 Task: Send an email with the signature Gabriel Evans with the subject 'Request for a video' and the message 'Could you please provide a summary of the results?' from softage.1@softage.net to softage.8@softage.net and softage.9@softage.net with CC to softage.10@softage.net
Action: Key pressed n
Screenshot: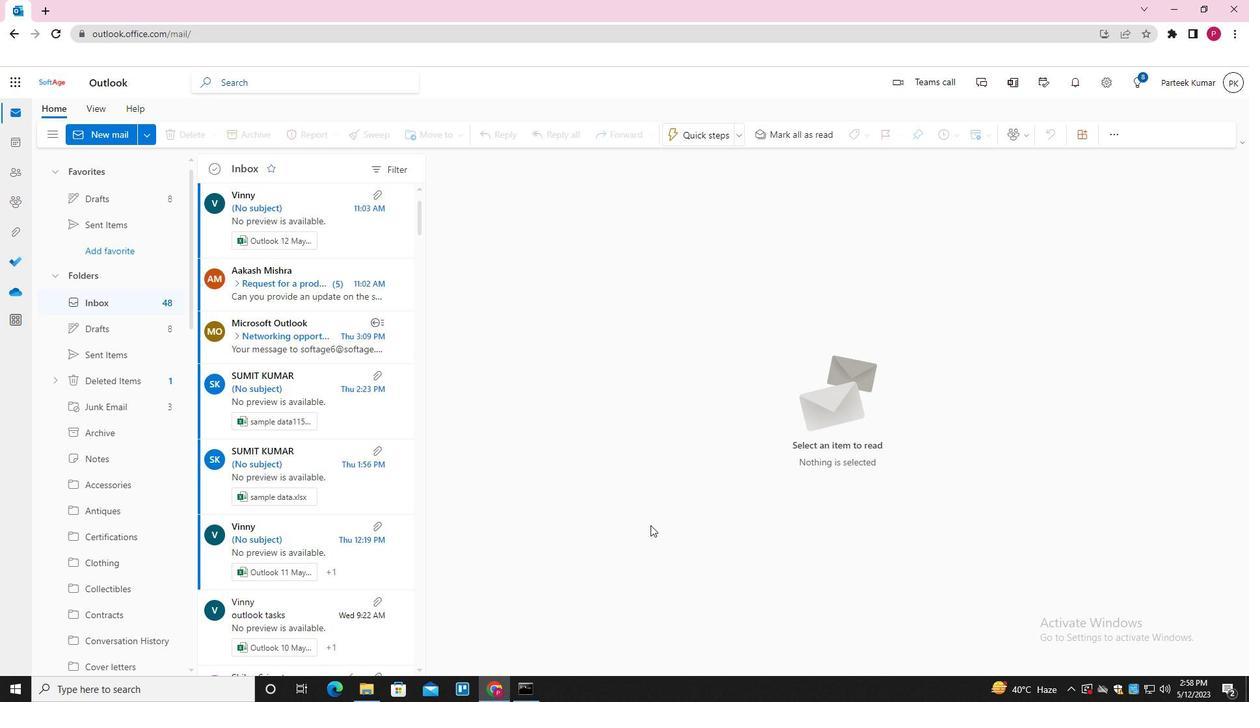 
Action: Mouse moved to (877, 134)
Screenshot: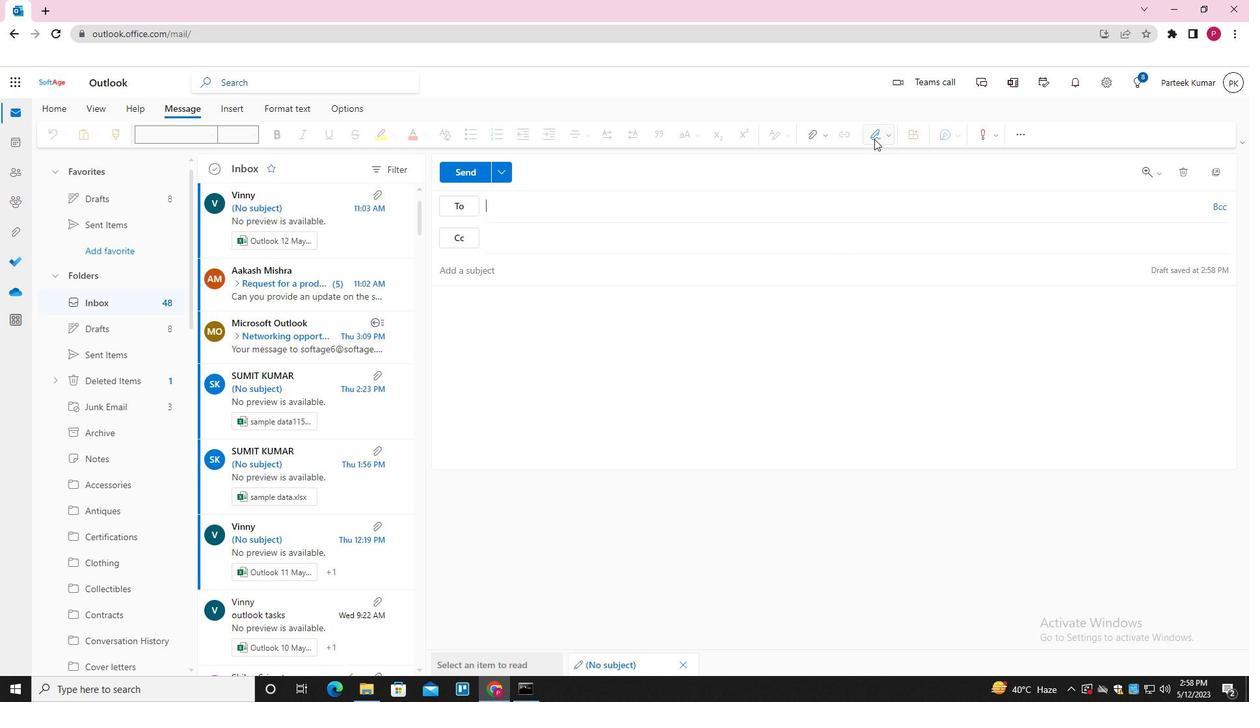 
Action: Mouse pressed left at (877, 134)
Screenshot: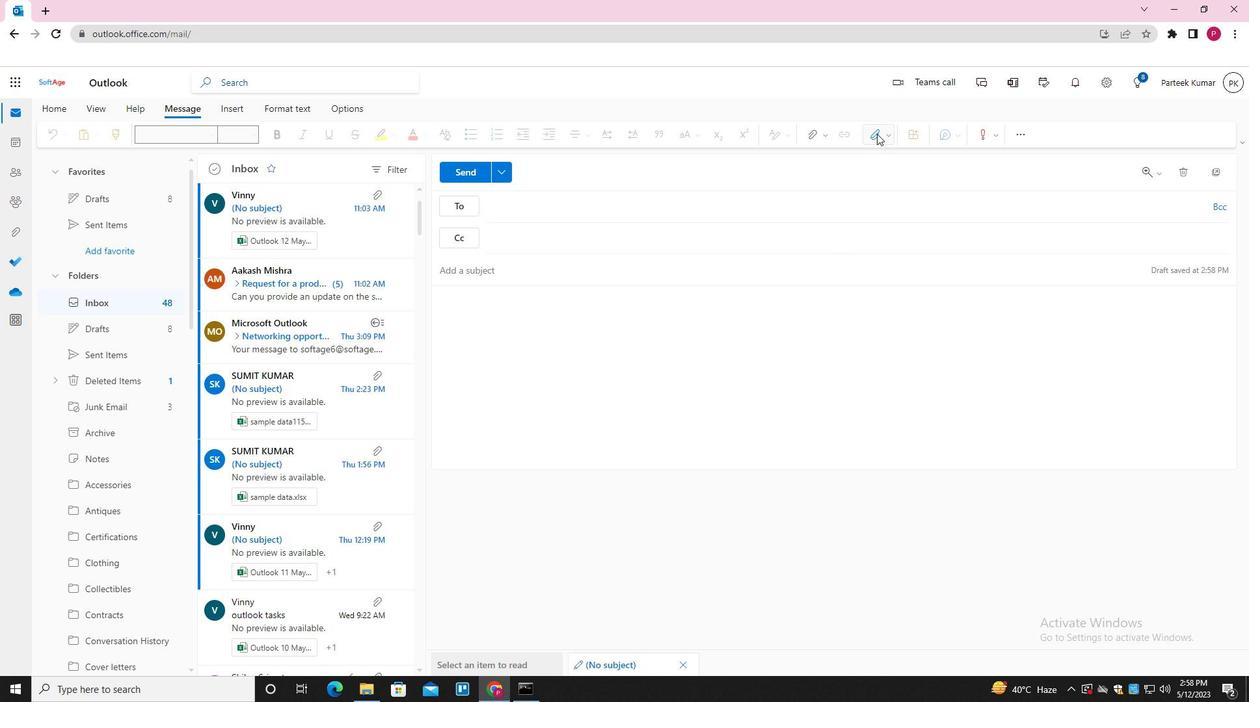 
Action: Mouse moved to (851, 184)
Screenshot: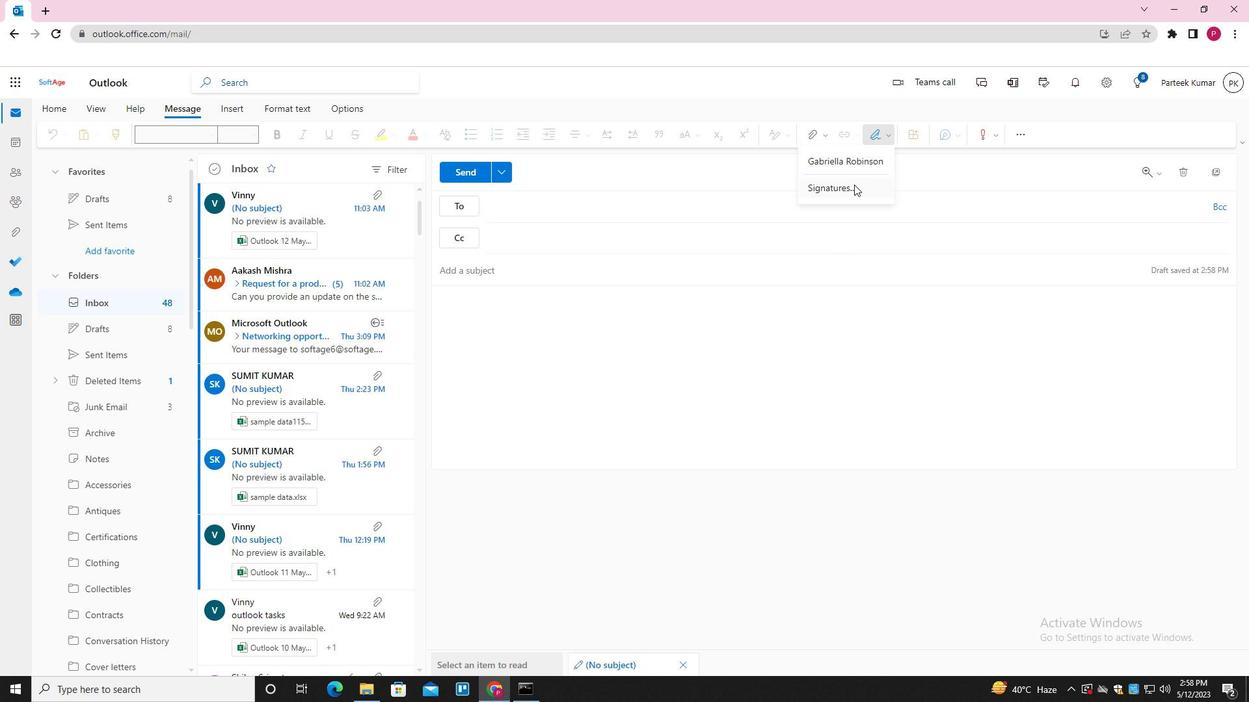 
Action: Mouse pressed left at (851, 184)
Screenshot: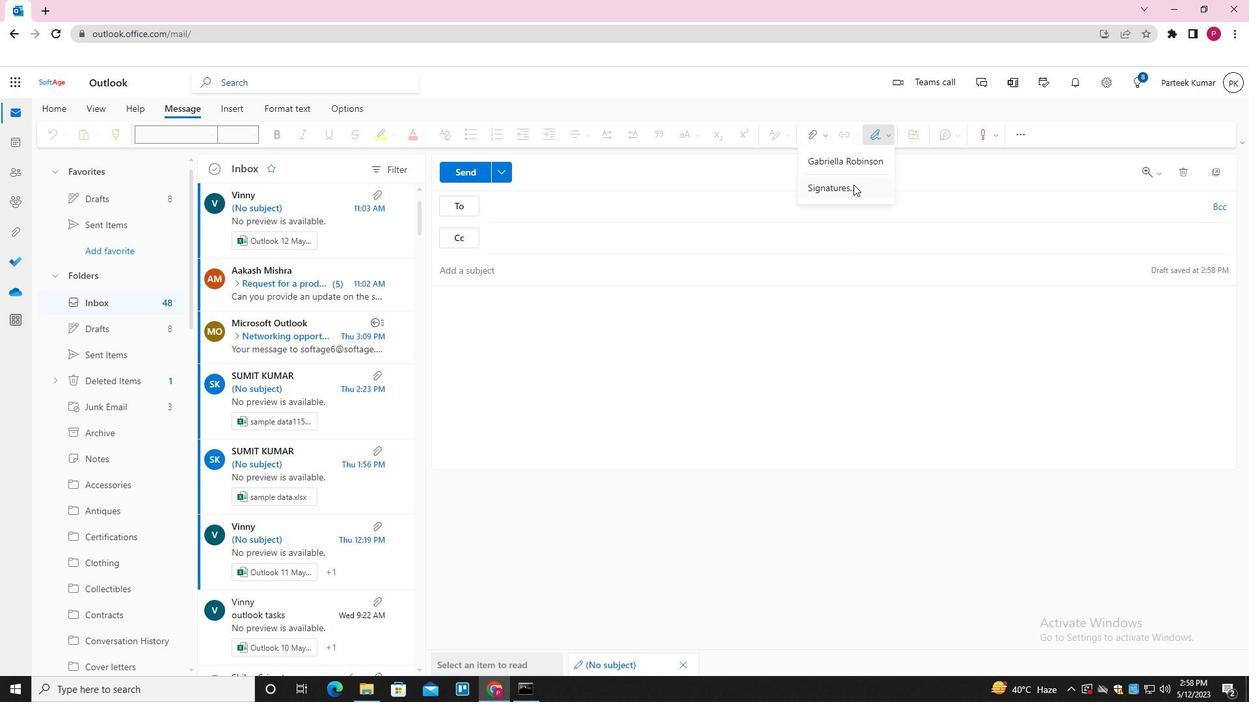 
Action: Mouse moved to (876, 235)
Screenshot: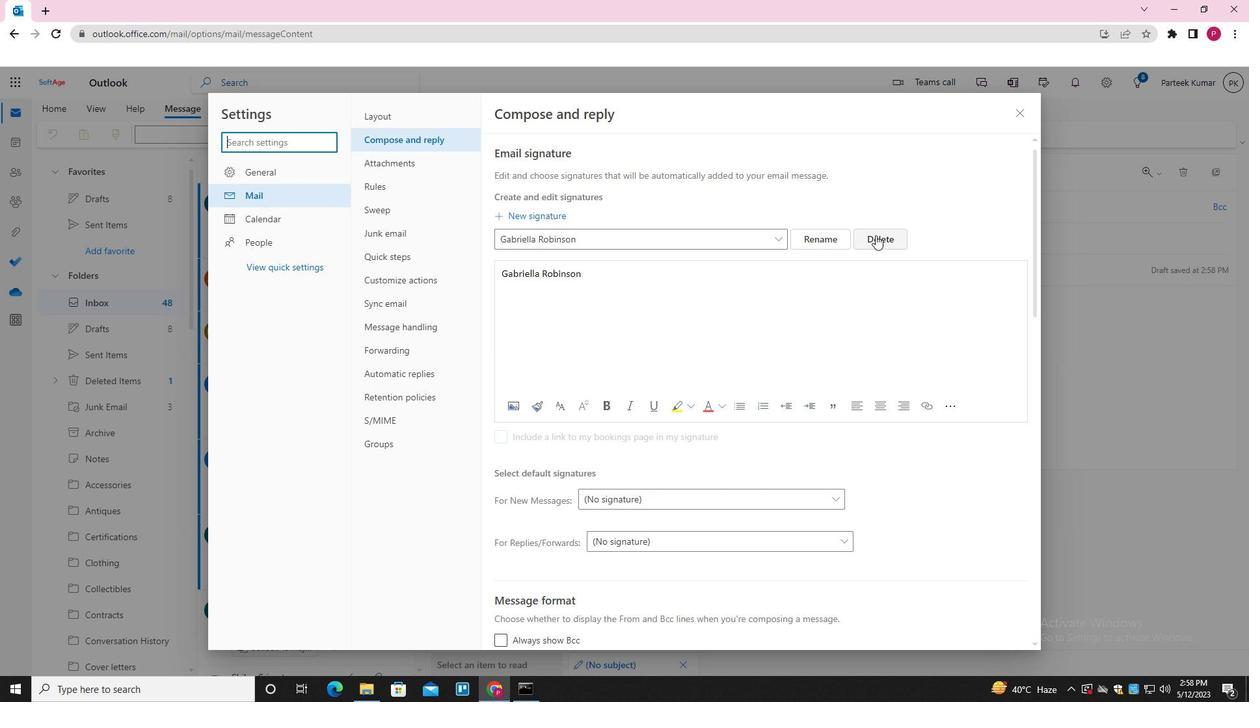 
Action: Mouse pressed left at (876, 235)
Screenshot: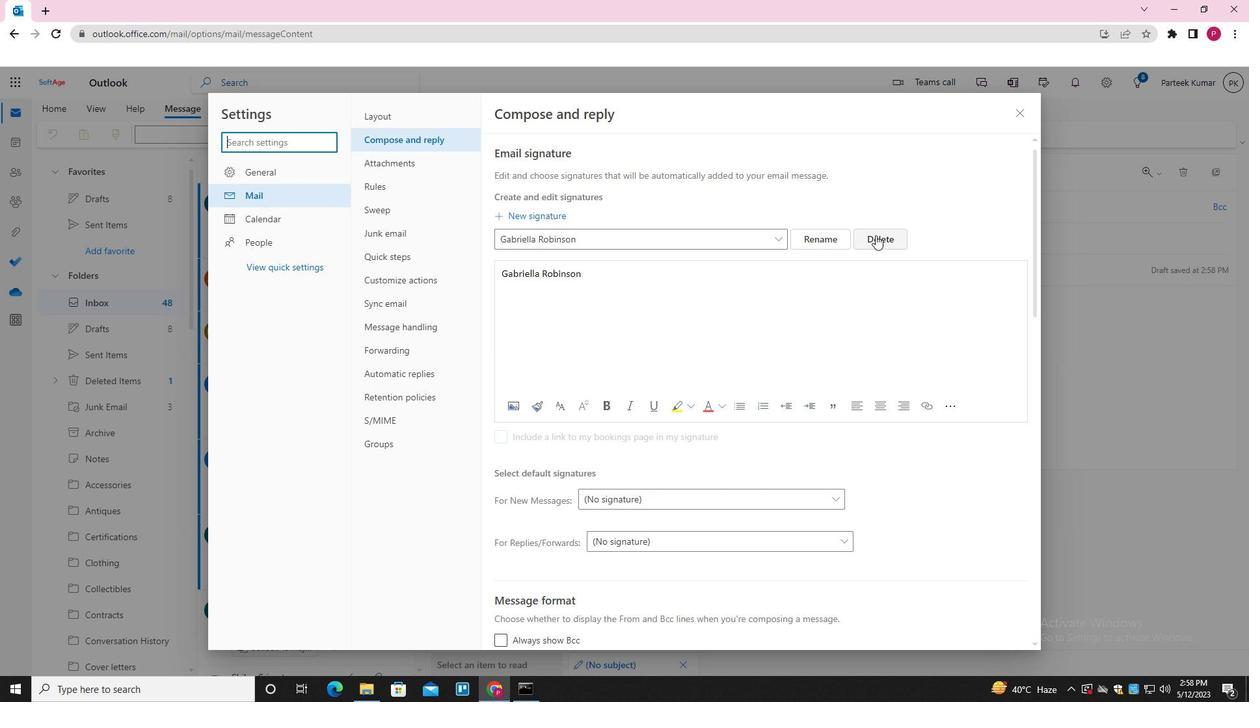 
Action: Mouse moved to (641, 240)
Screenshot: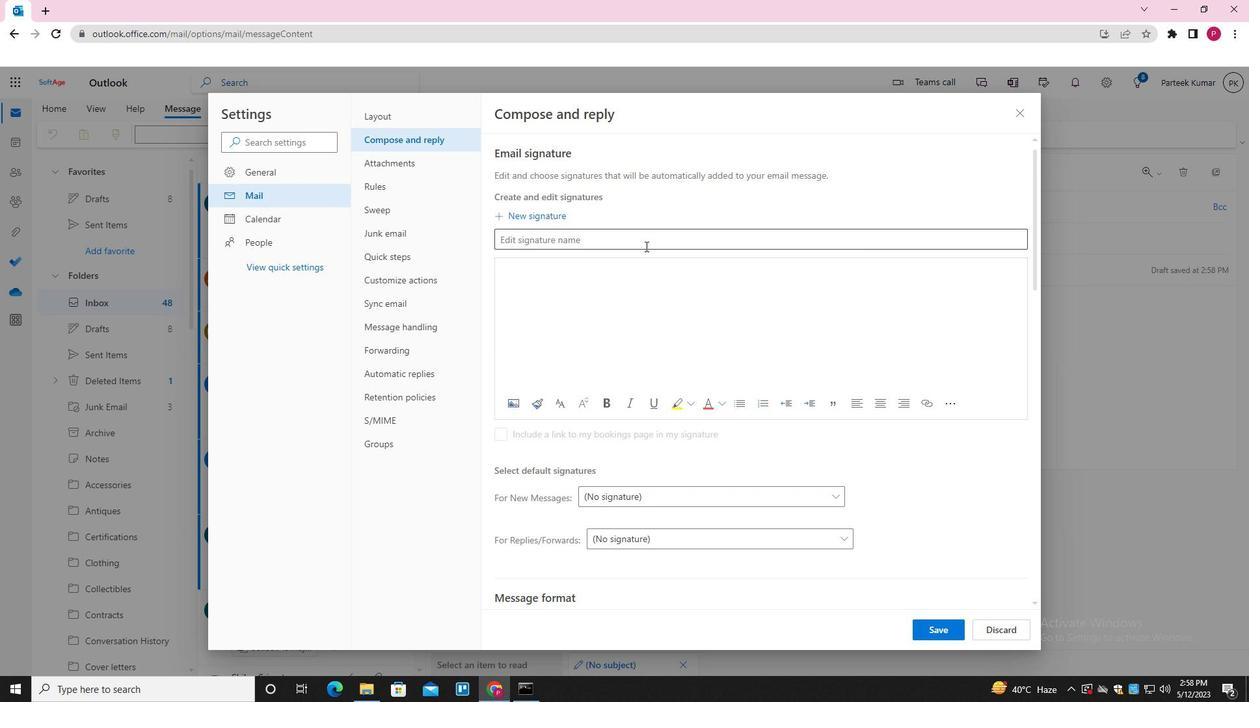 
Action: Mouse pressed left at (641, 240)
Screenshot: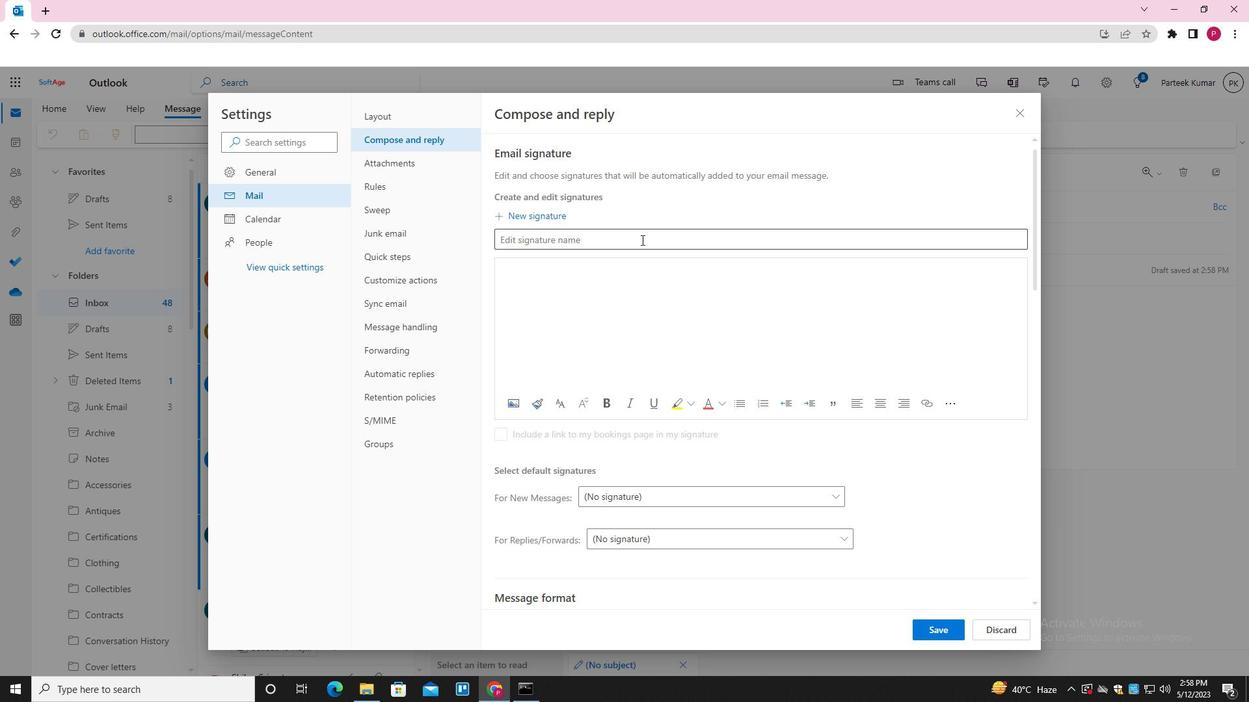 
Action: Mouse moved to (702, 211)
Screenshot: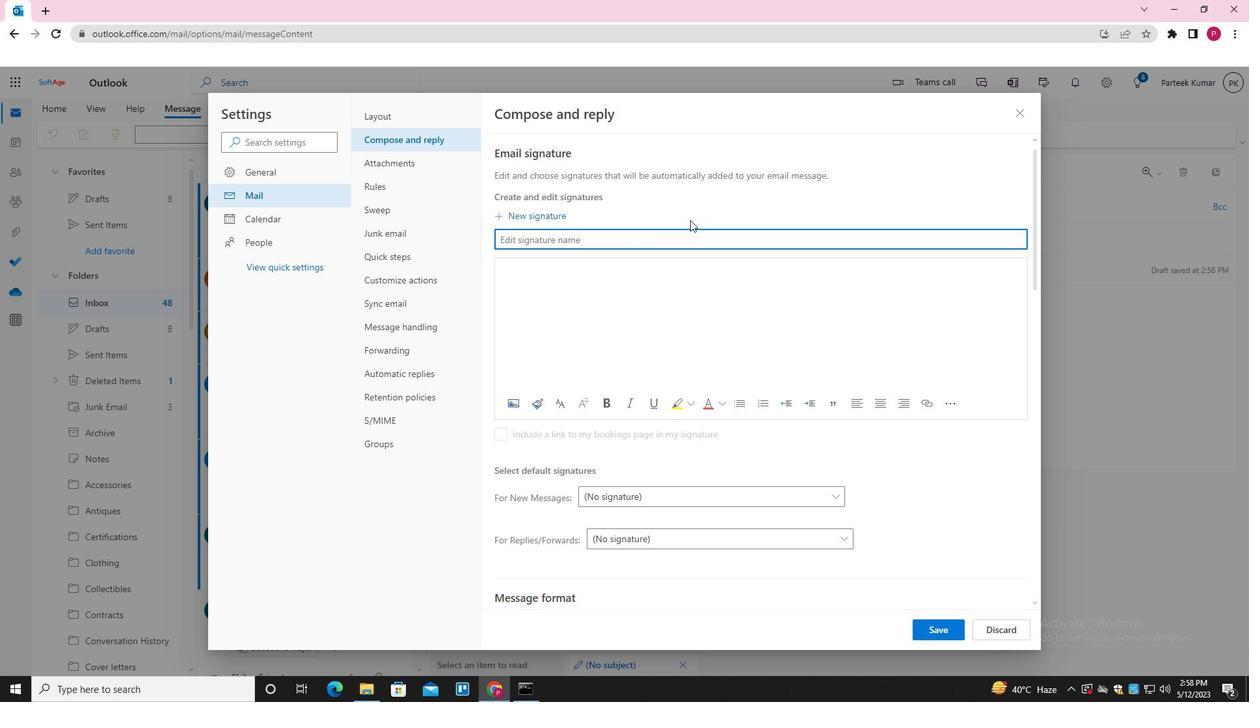 
Action: Key pressed <Key.shift><Key.shift><Key.shift><Key.shift><Key.shift><Key.shift>GABRIEL<Key.space><Key.shift>EVANS<Key.space><Key.tab><Key.shift><Key.shift>GABRIEL<Key.space><Key.shift>EVANS
Screenshot: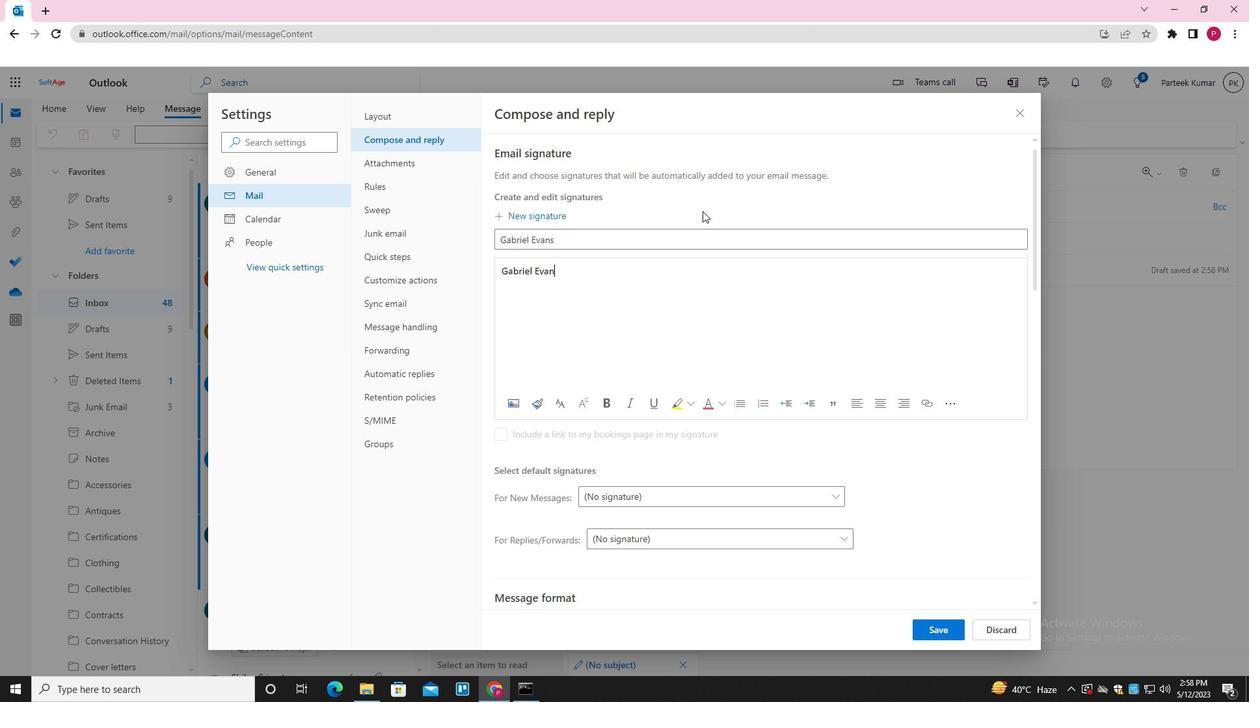 
Action: Mouse moved to (924, 634)
Screenshot: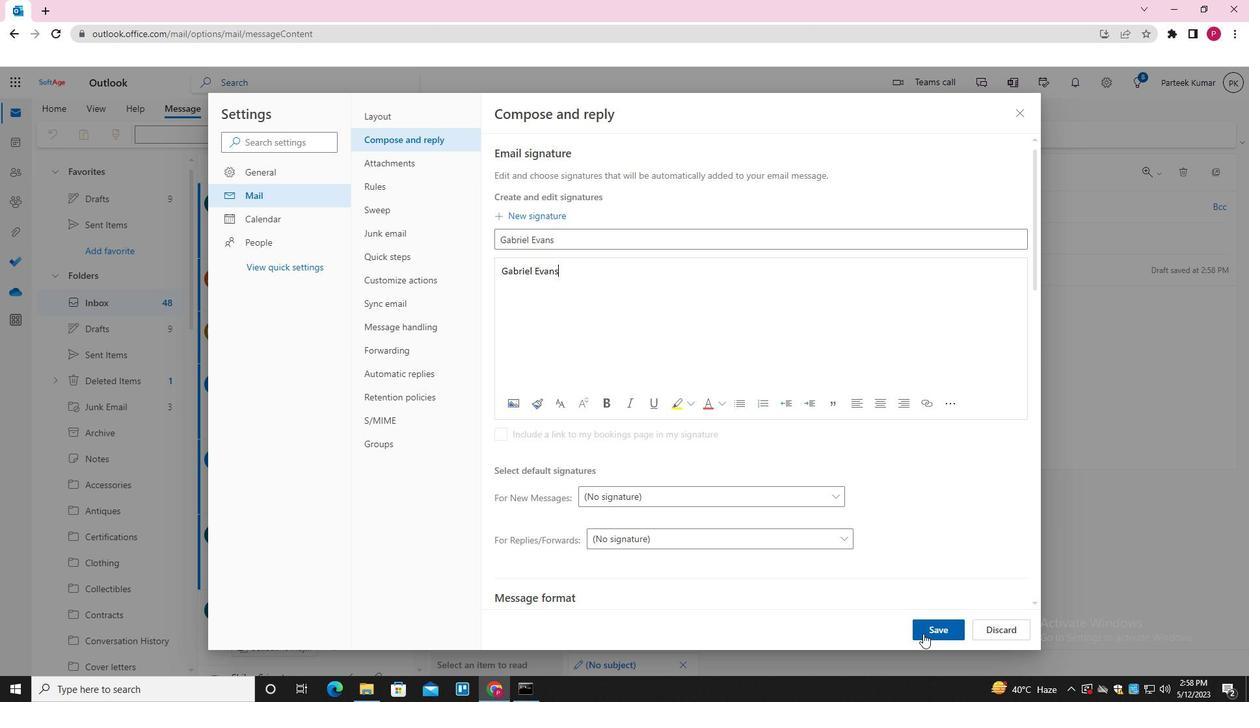
Action: Mouse pressed left at (924, 634)
Screenshot: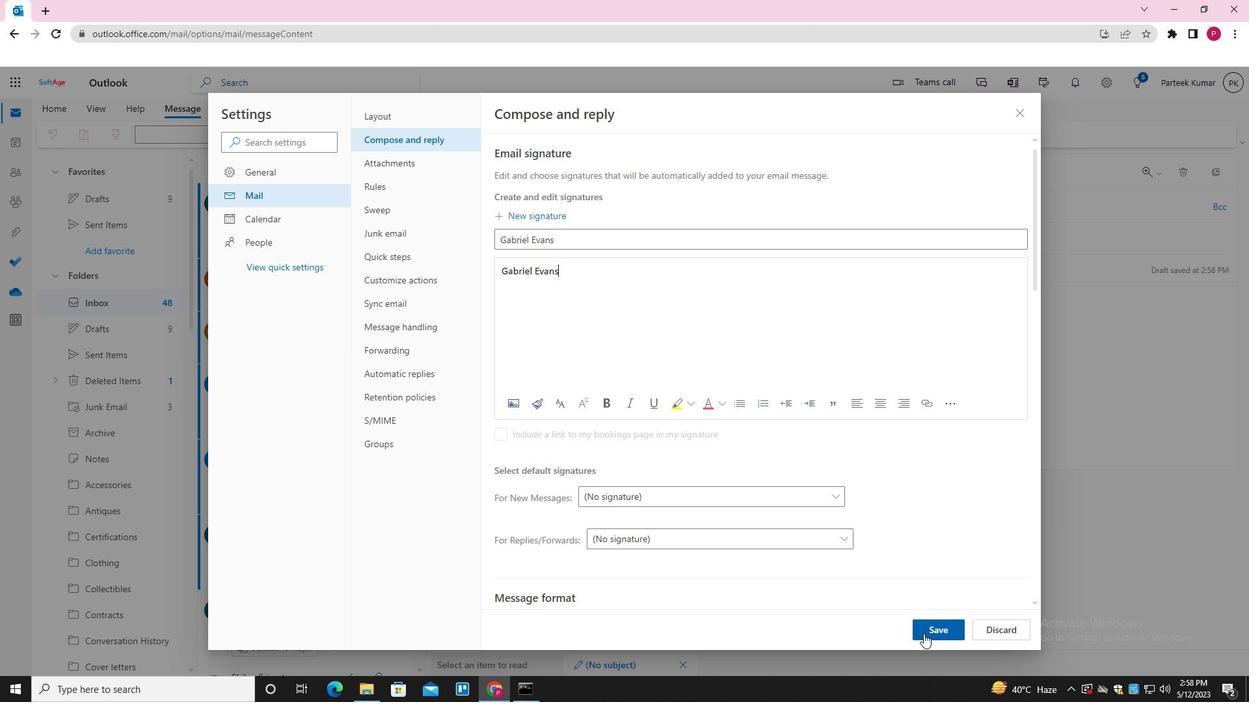 
Action: Mouse moved to (1015, 111)
Screenshot: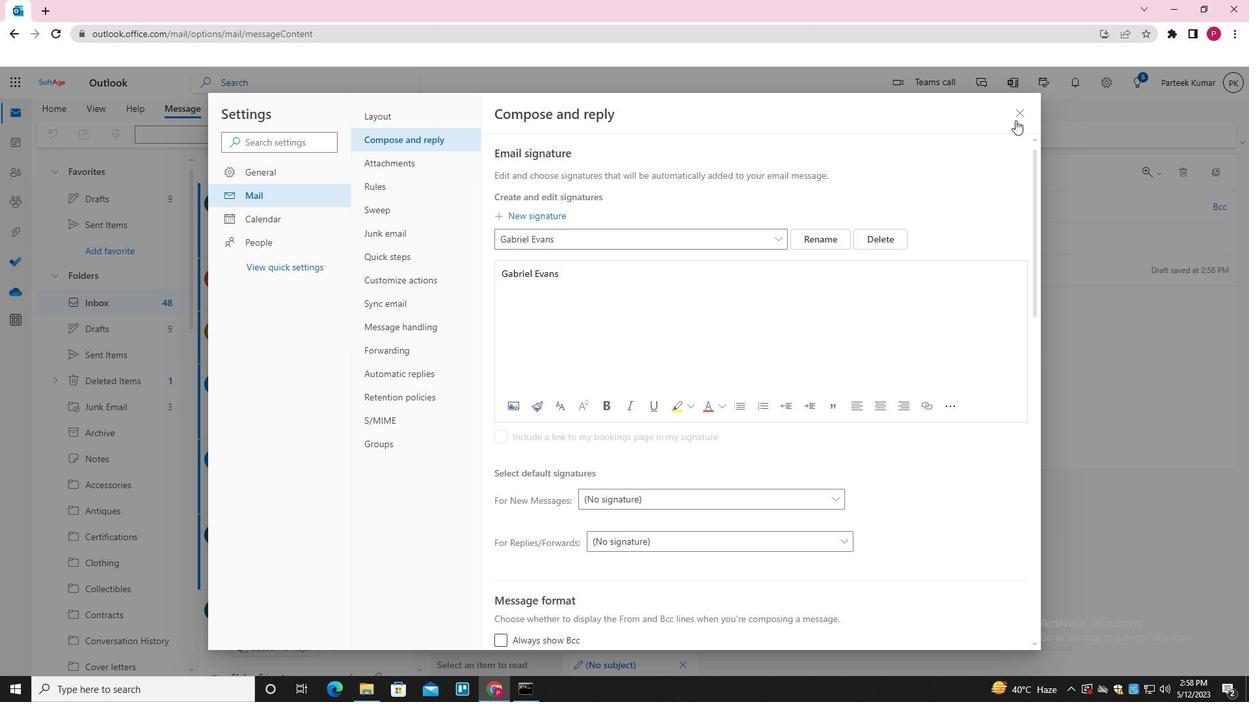 
Action: Mouse pressed left at (1015, 111)
Screenshot: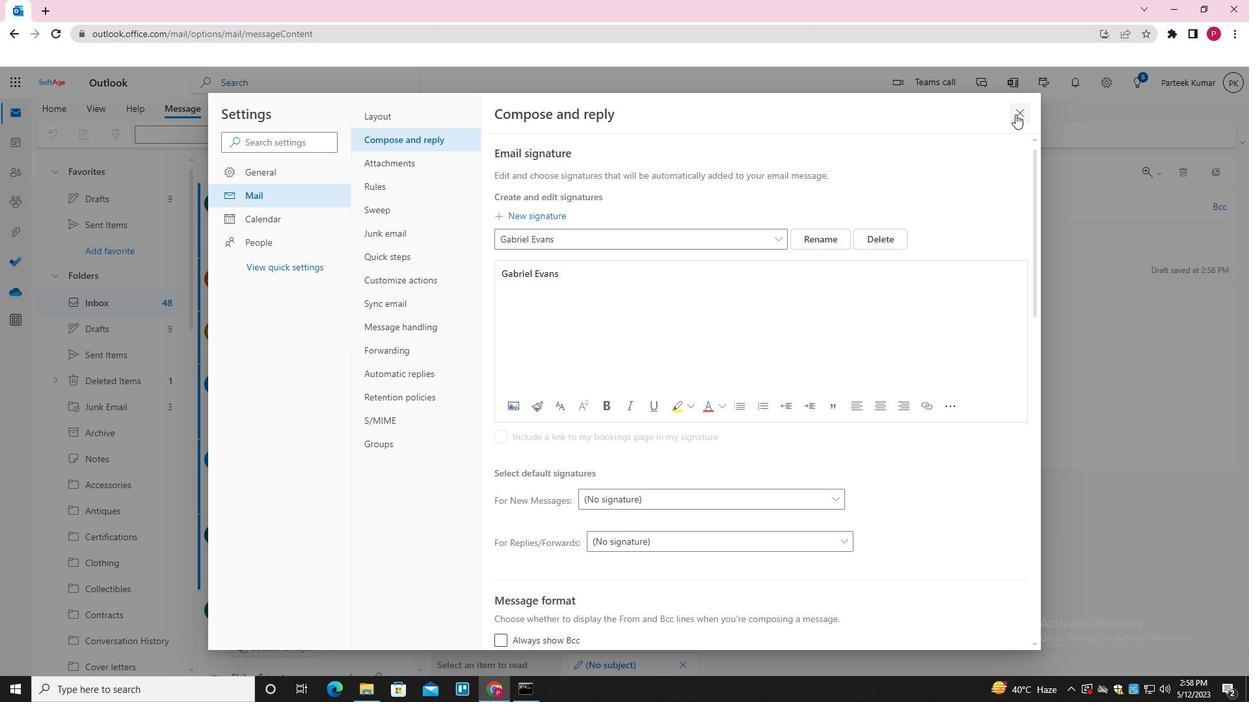 
Action: Mouse moved to (874, 135)
Screenshot: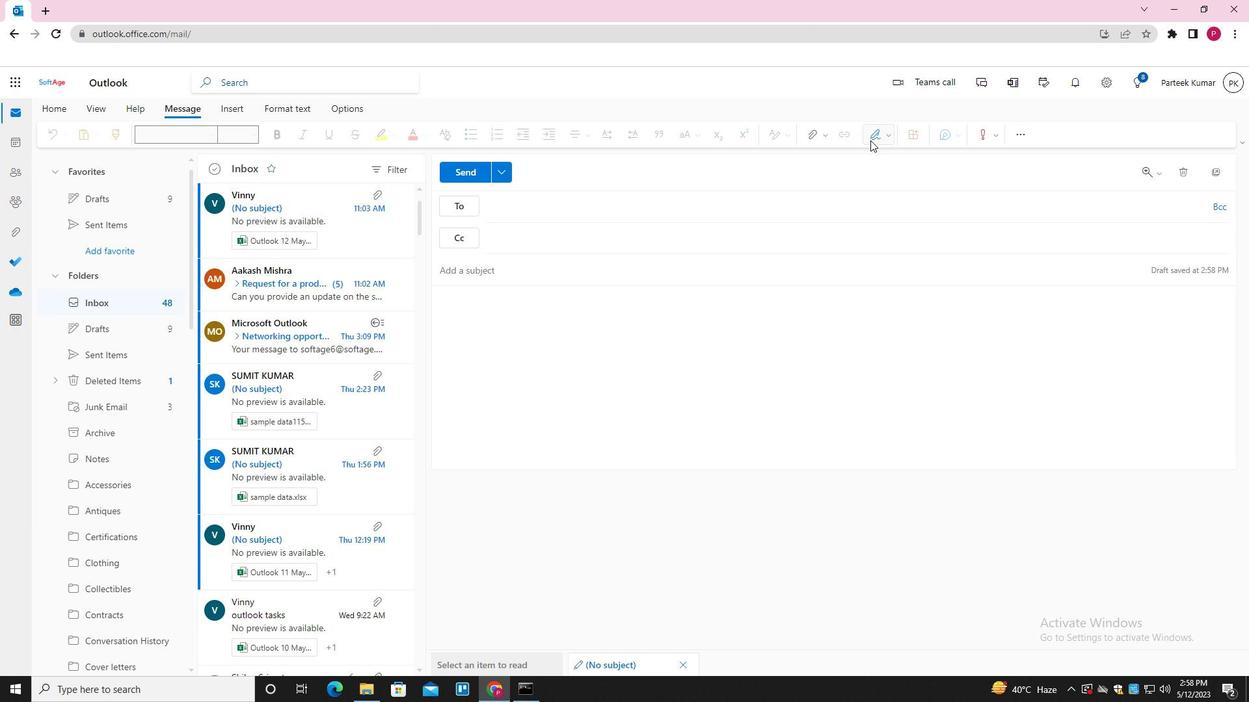 
Action: Mouse pressed left at (874, 135)
Screenshot: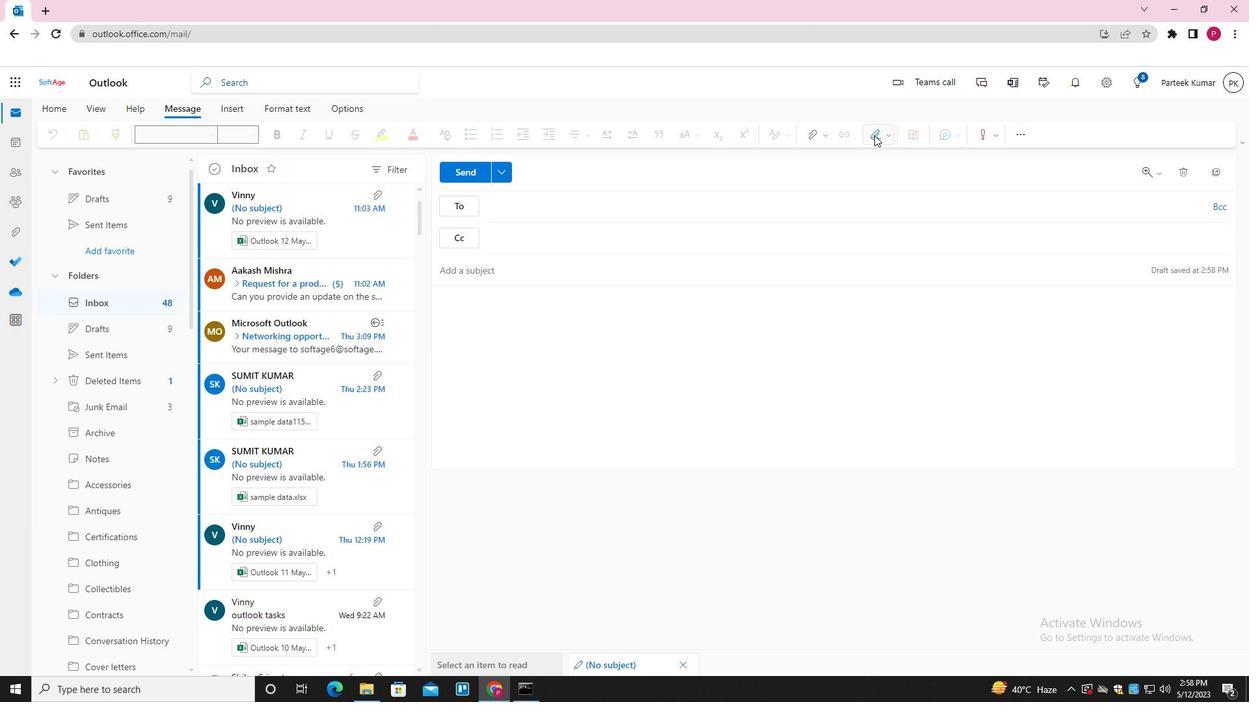 
Action: Mouse moved to (863, 161)
Screenshot: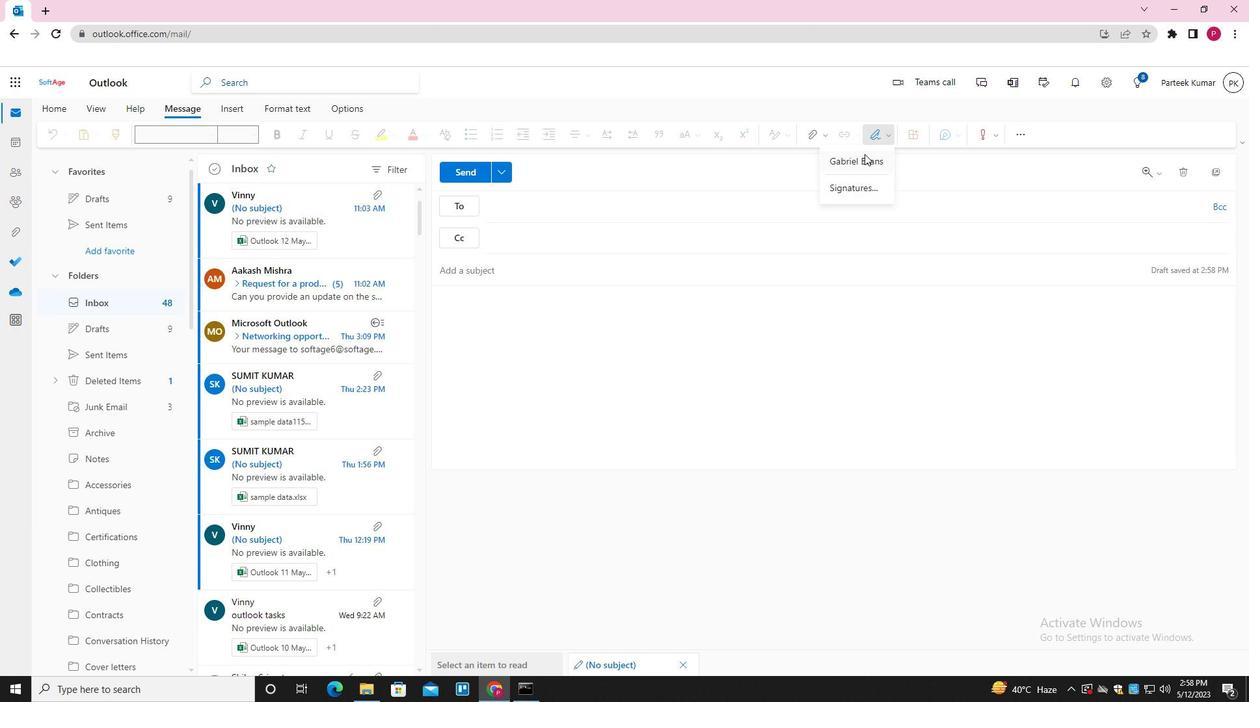 
Action: Mouse pressed left at (863, 161)
Screenshot: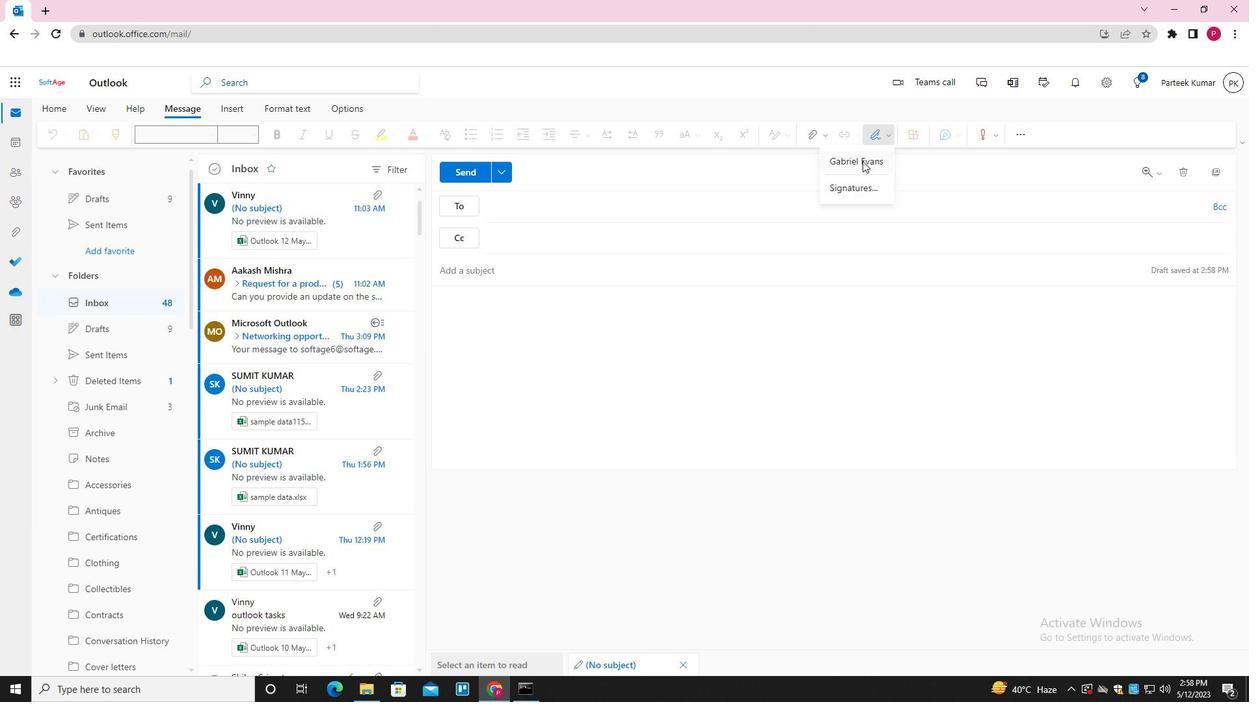 
Action: Mouse moved to (654, 266)
Screenshot: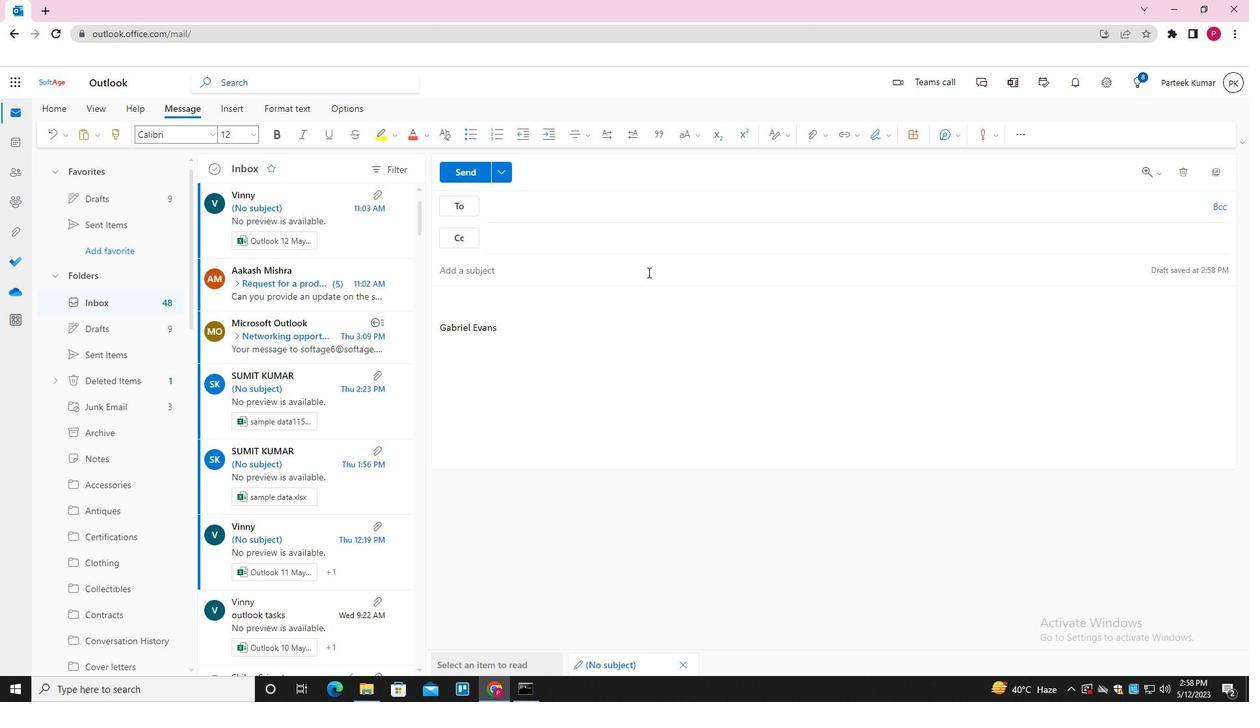 
Action: Mouse pressed left at (654, 266)
Screenshot: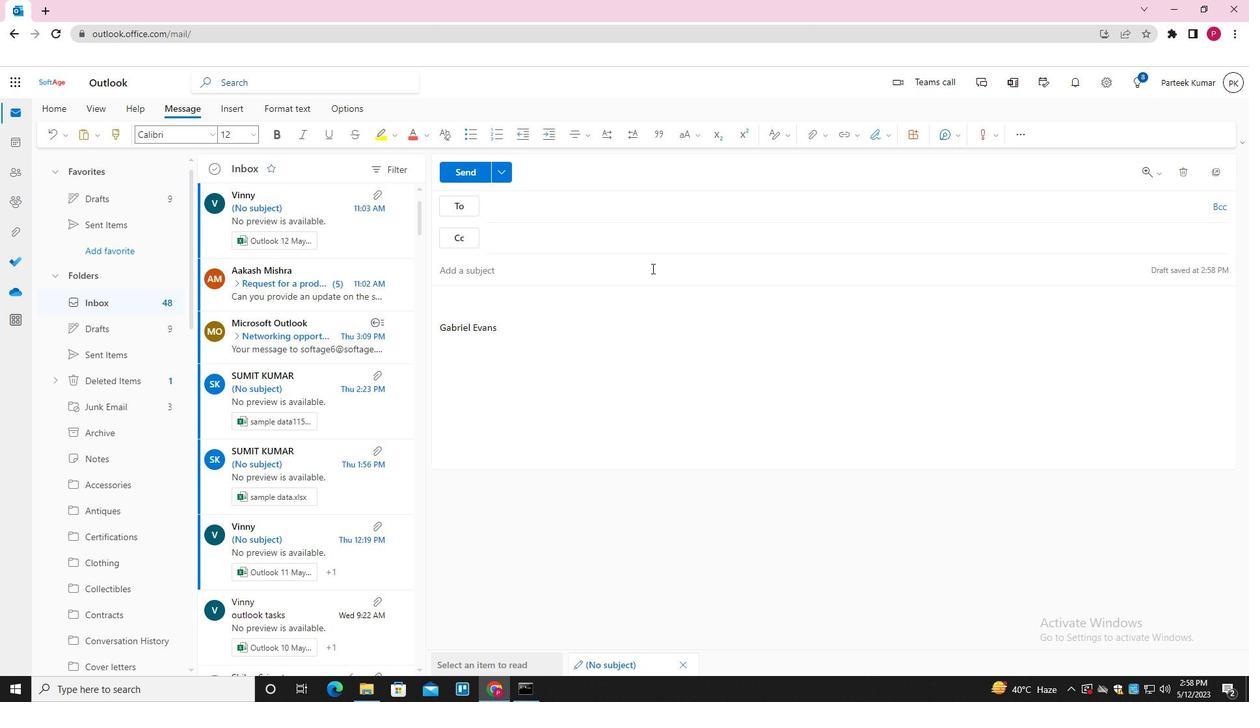 
Action: Mouse moved to (634, 141)
Screenshot: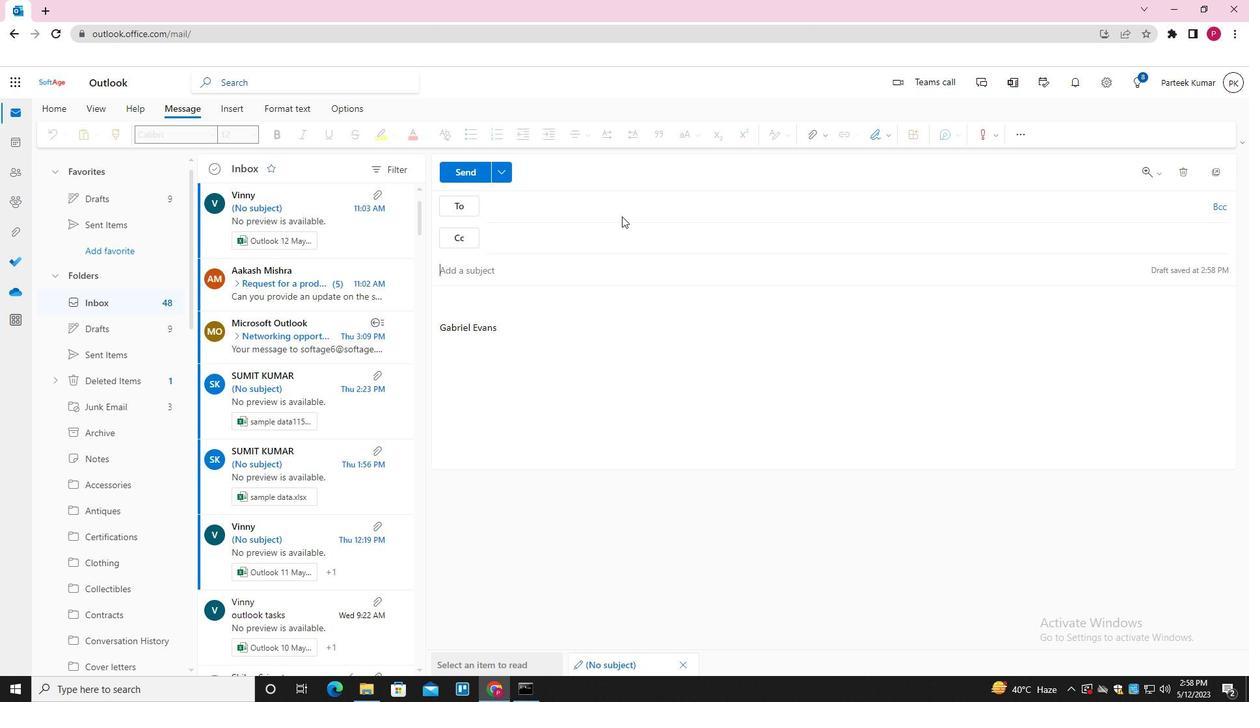 
Action: Key pressed <Key.shift>REQUEST<Key.space>FOR<Key.space>VIDEO<Key.space><Key.tab><Key.shift_r><Key.shift_r><Key.shift_r><Key.shift_r><Key.shift_r><Key.shift_r><Key.shift_r><Key.shift_r><Key.shift_r><Key.shift_r><Key.shift_r><Key.shift_r><Key.shift_r><Key.shift_r><Key.shift_r>COULD<Key.space>YOU<Key.space>PLEASE<Key.space>PROVIDE<Key.space>A<Key.space>SUMMARY<Key.space>OF<Key.space>THE<Key.space>RESULTS<Key.space><Key.backspace><Key.shift_r>?
Screenshot: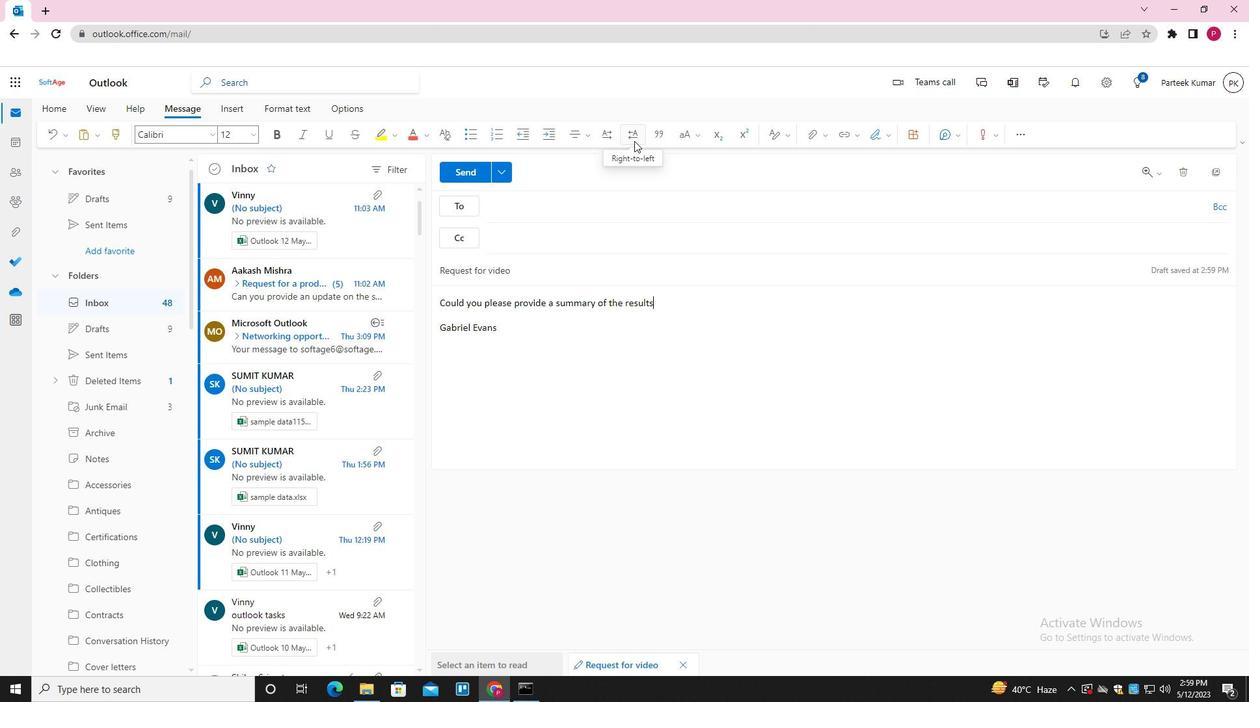 
Action: Mouse moved to (627, 197)
Screenshot: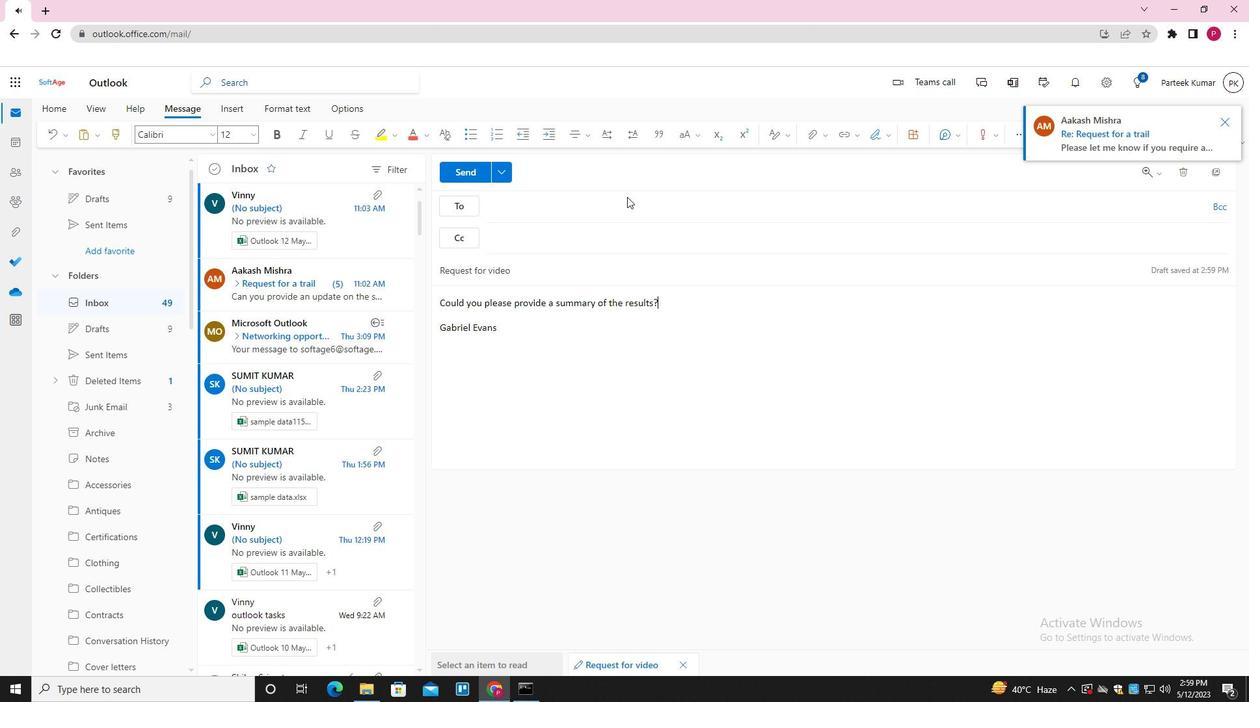 
Action: Mouse pressed left at (627, 197)
Screenshot: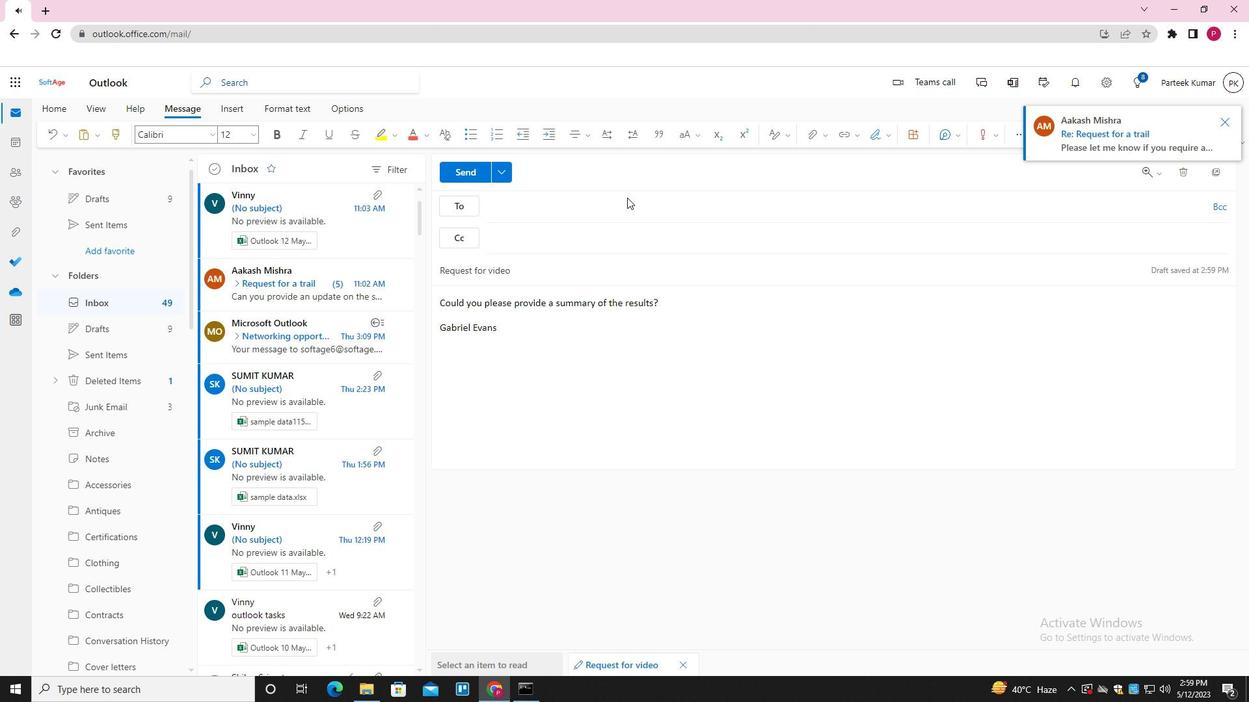 
Action: Mouse moved to (626, 203)
Screenshot: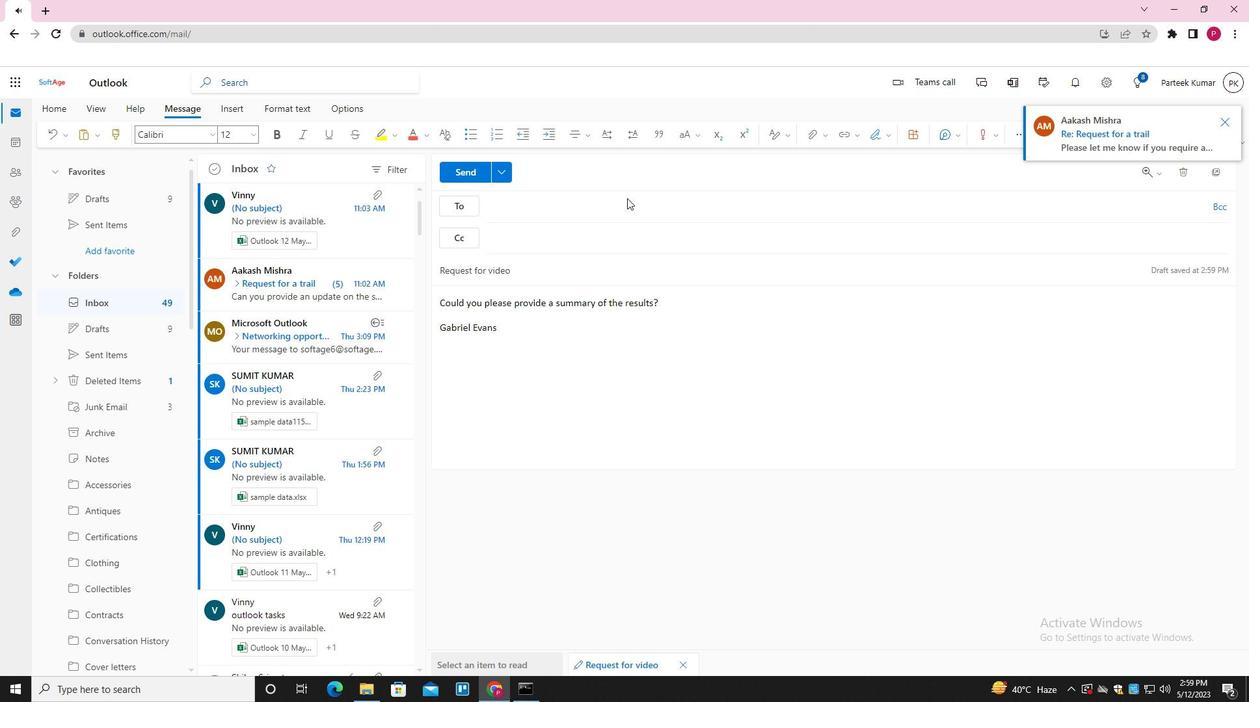
Action: Mouse pressed left at (626, 203)
Screenshot: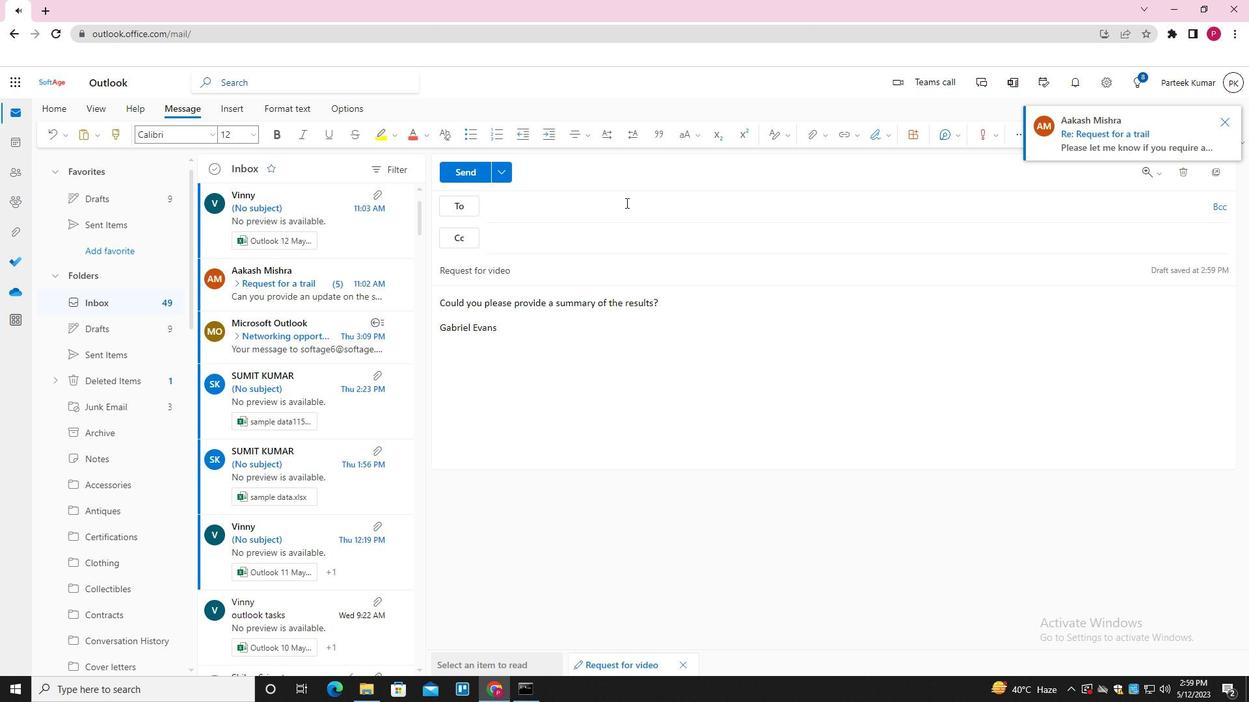 
Action: Key pressed SOFTAGE.8<Key.shift>@SOFTAGE.NET<Key.enter>SOFTAGE.9<Key.shift>@SOFTAGE.NET<Key.enter><Key.tab>SOFTAGE.10<Key.shift>@SOFTAGE.NET<Key.enter>
Screenshot: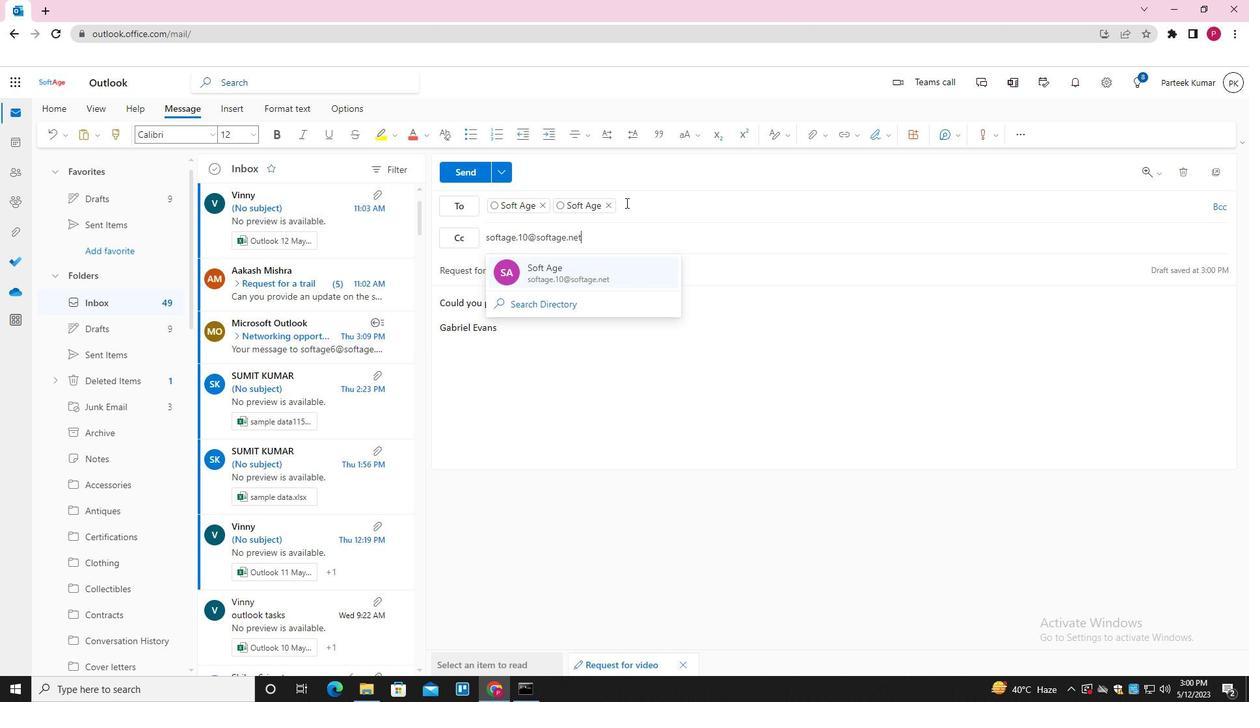 
Action: Mouse moved to (472, 175)
Screenshot: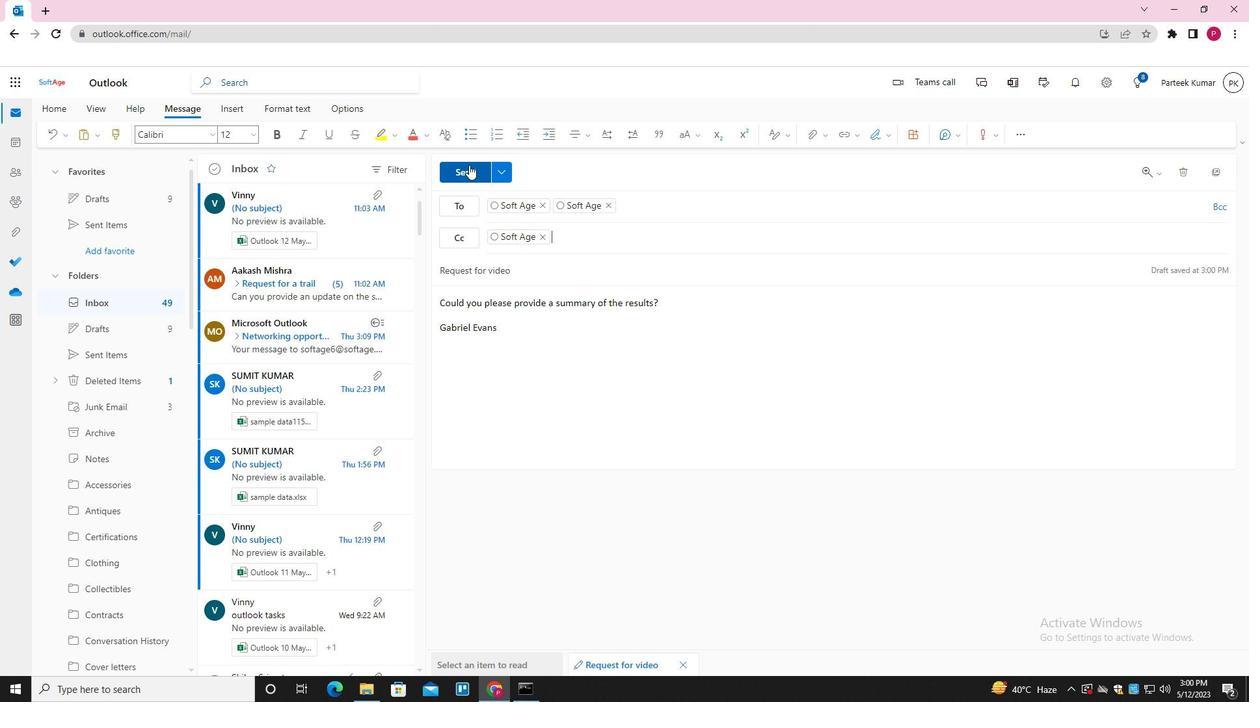 
Action: Mouse pressed left at (472, 175)
Screenshot: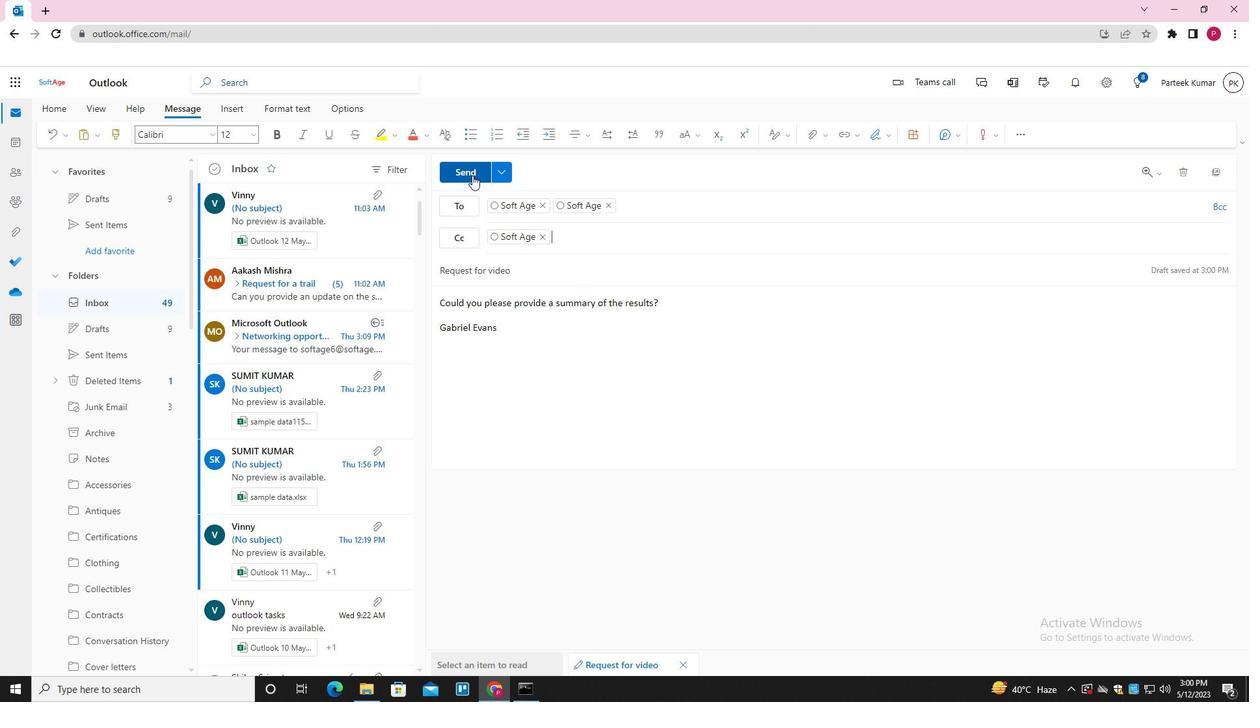 
Action: Mouse moved to (588, 406)
Screenshot: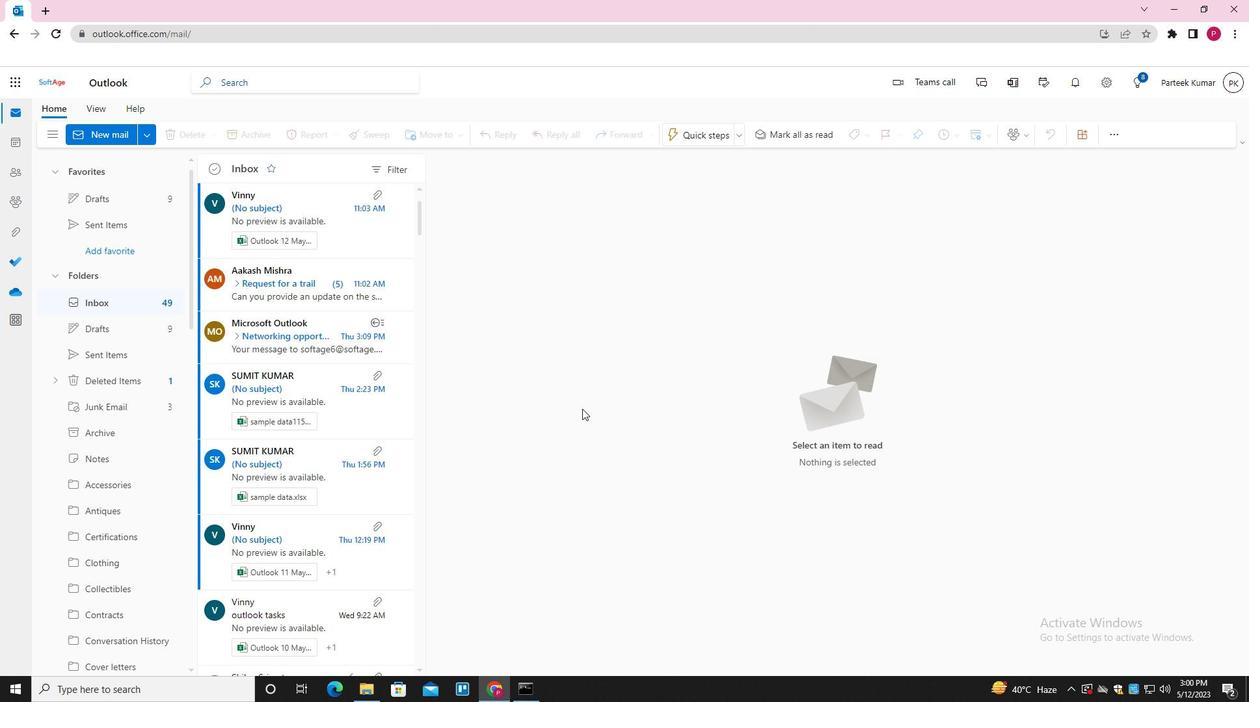 
